 Task: Add Sprouts French Roast Dark Blend Ground Coffee to the cart.
Action: Mouse pressed left at (19, 97)
Screenshot: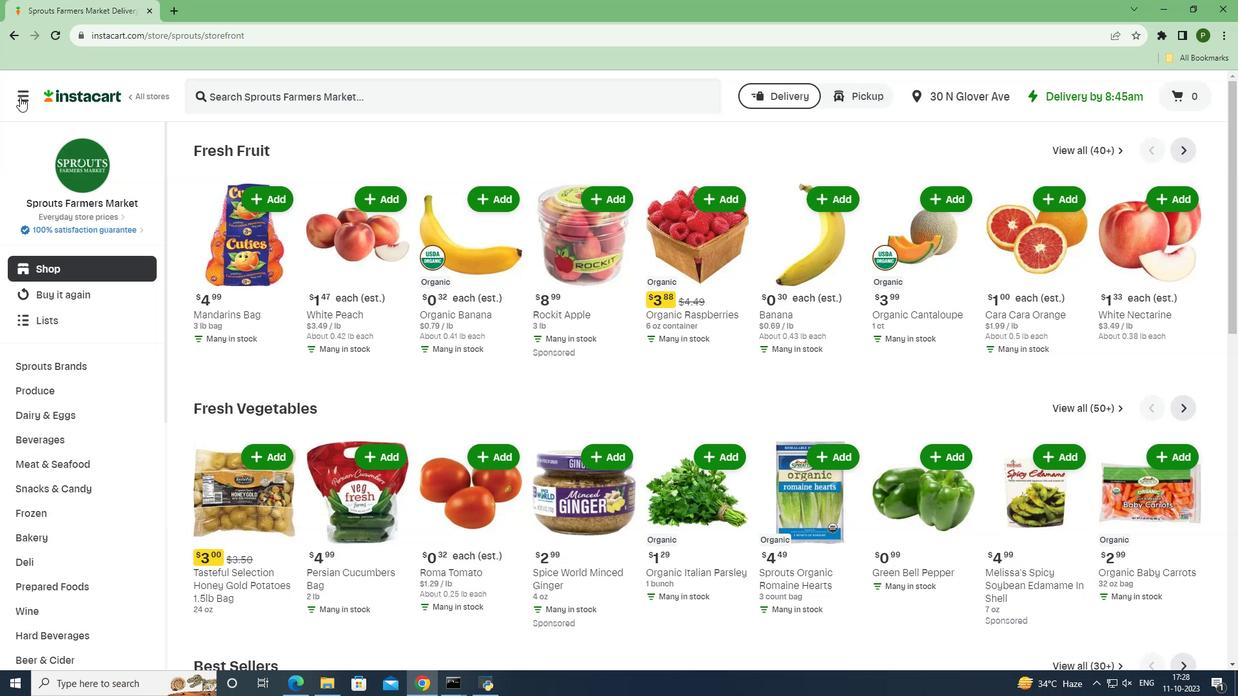 
Action: Mouse moved to (46, 345)
Screenshot: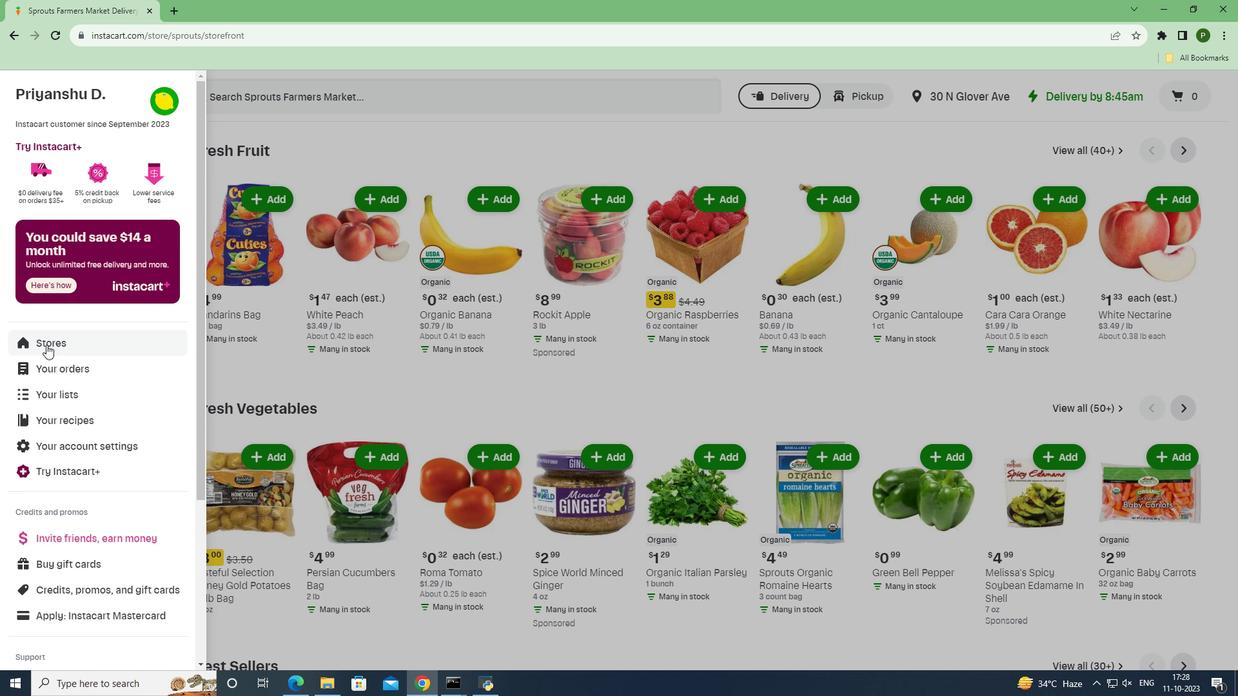 
Action: Mouse pressed left at (46, 345)
Screenshot: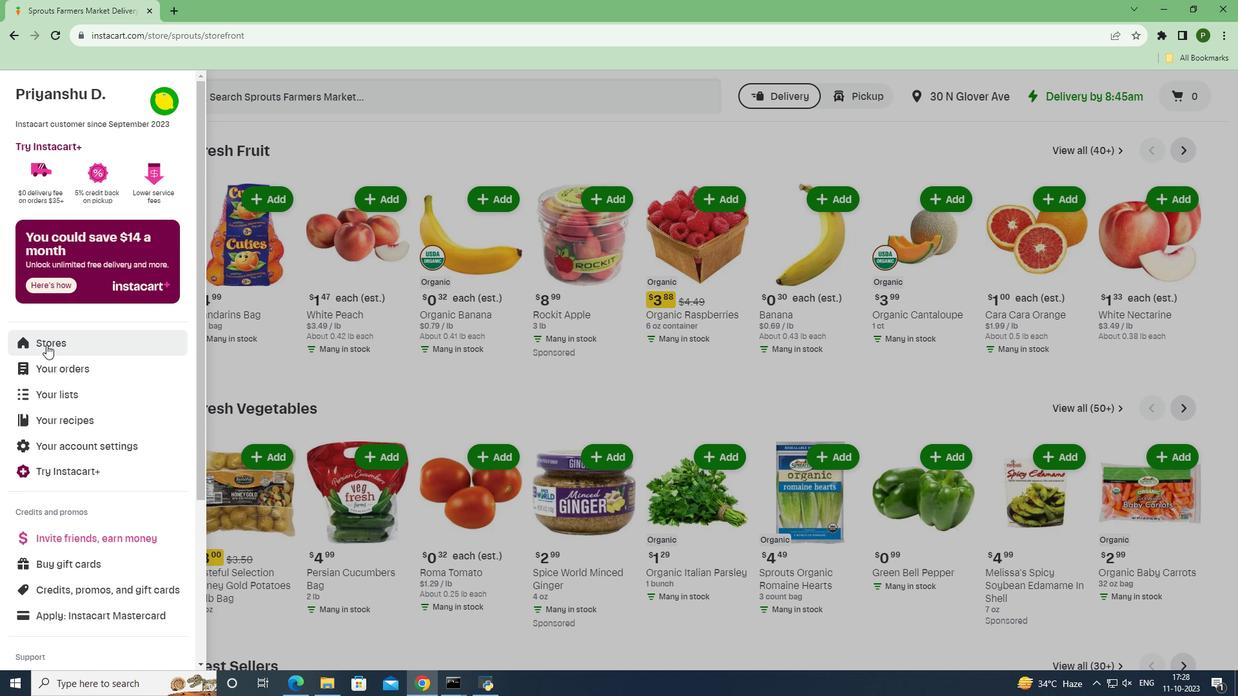 
Action: Mouse moved to (296, 147)
Screenshot: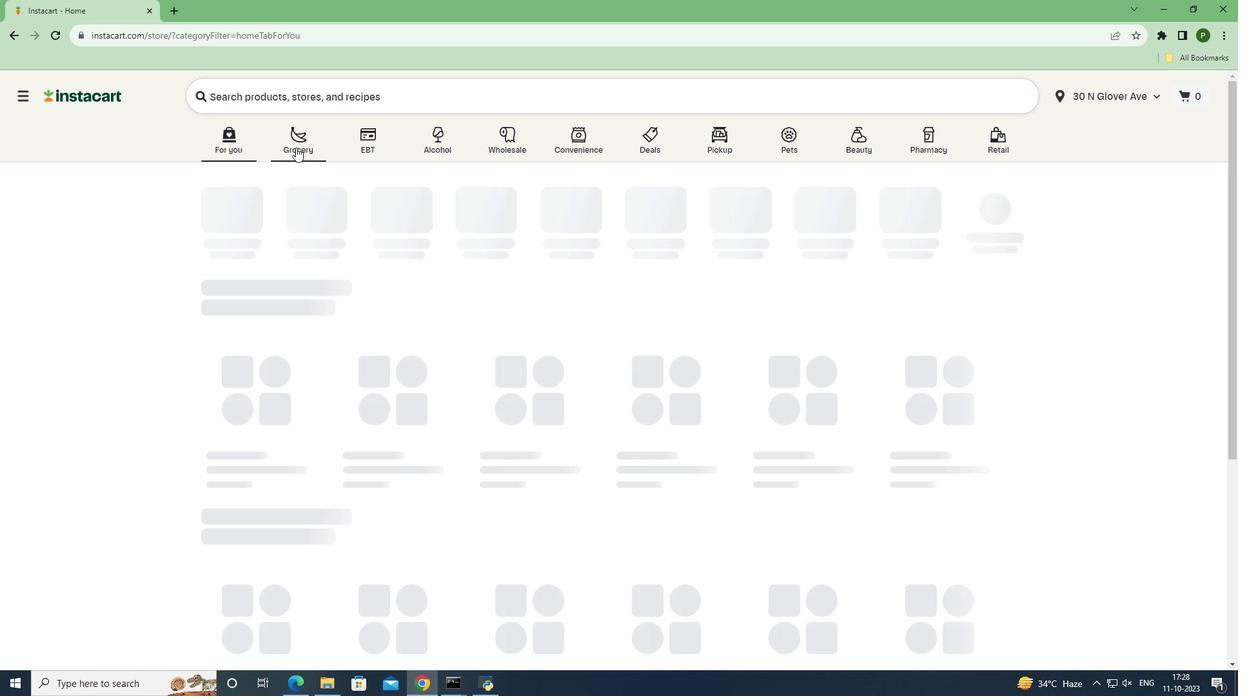 
Action: Mouse pressed left at (296, 147)
Screenshot: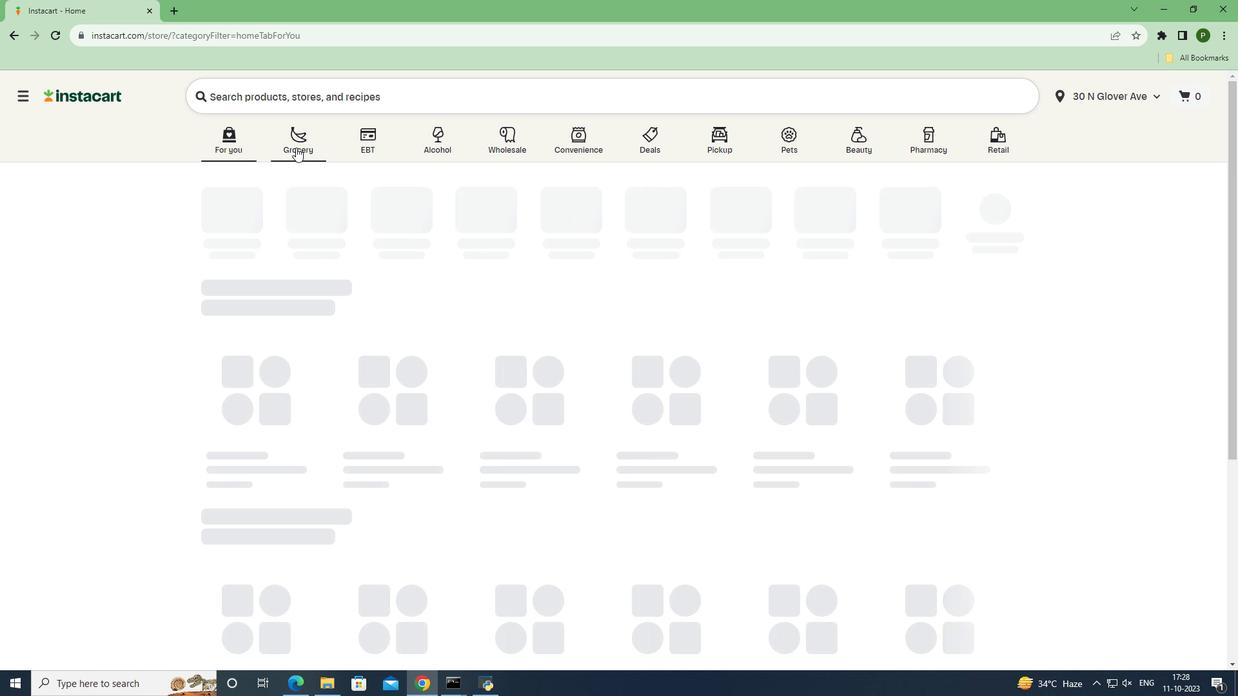 
Action: Mouse moved to (529, 297)
Screenshot: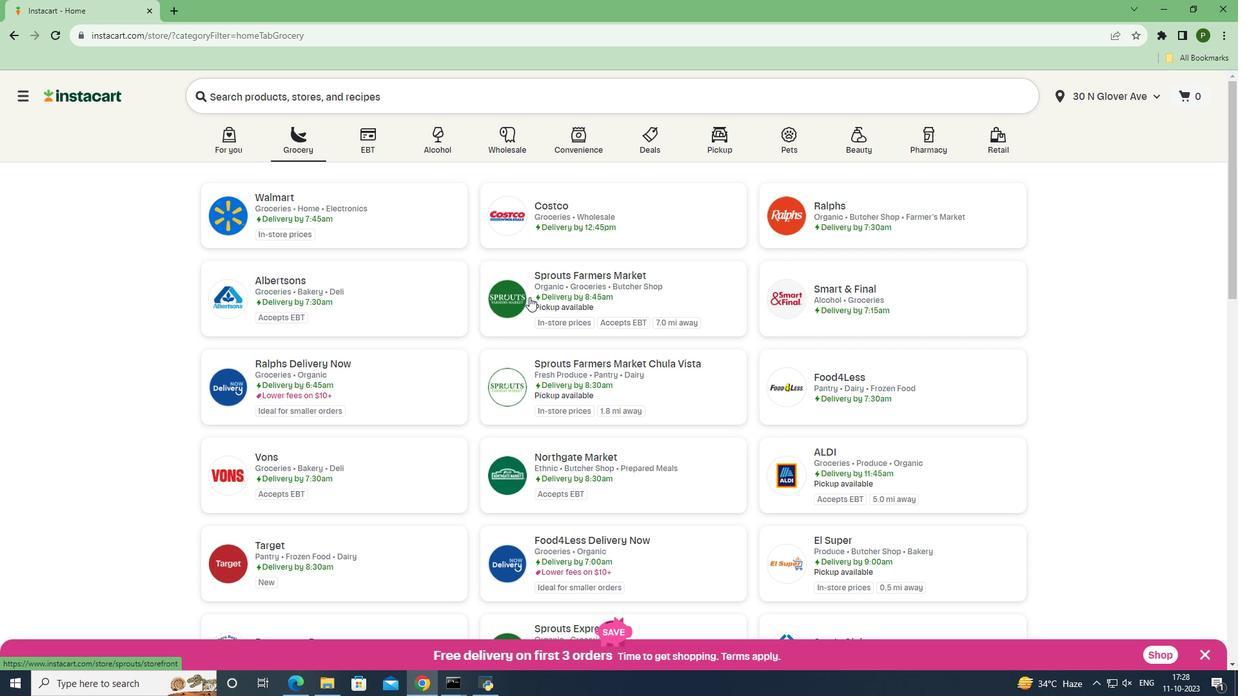 
Action: Mouse pressed left at (529, 297)
Screenshot: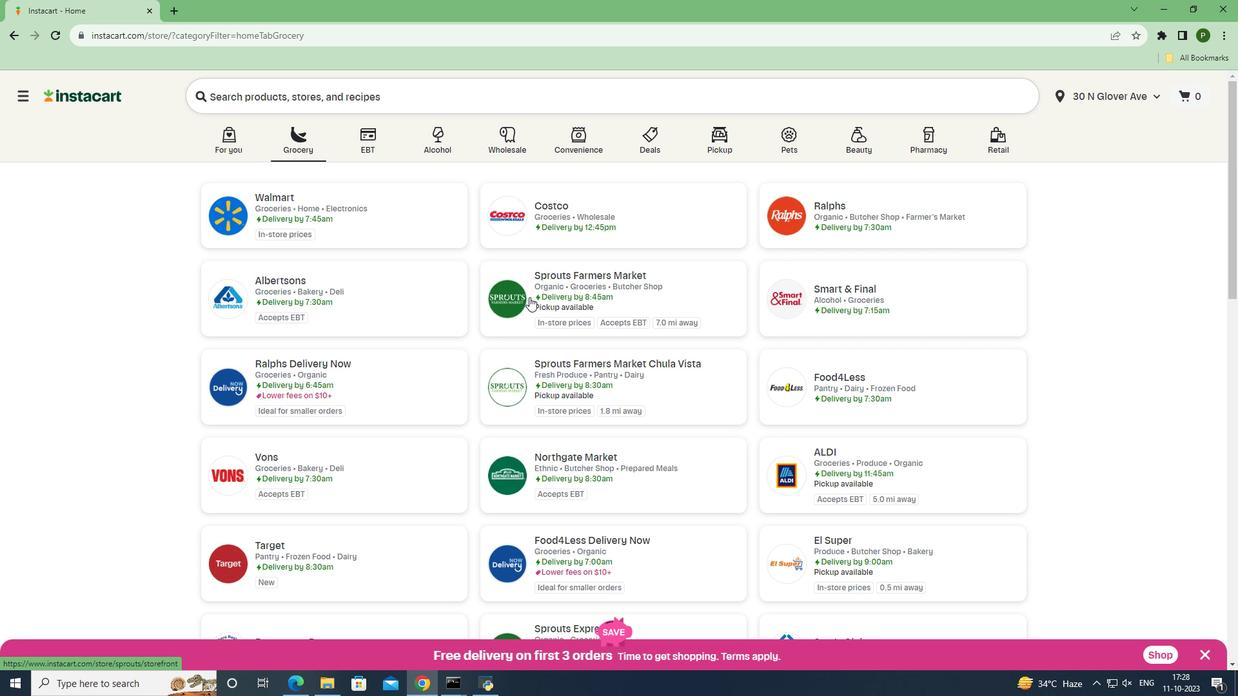 
Action: Mouse moved to (67, 438)
Screenshot: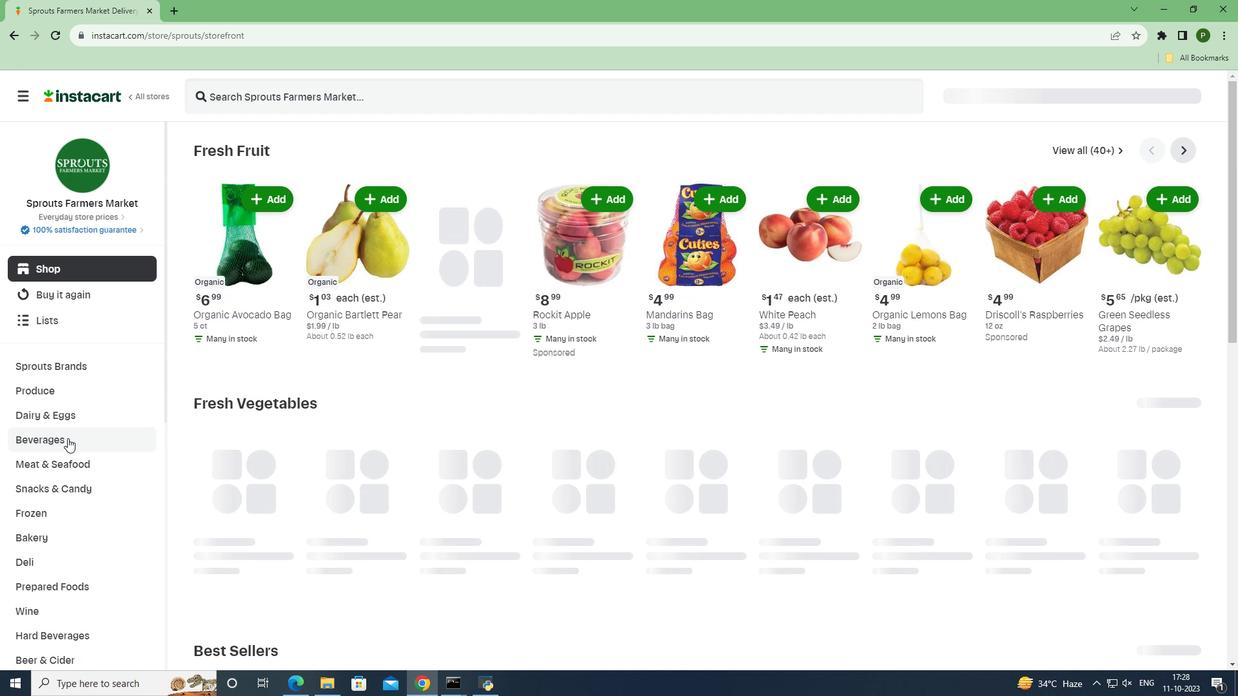 
Action: Mouse pressed left at (67, 438)
Screenshot: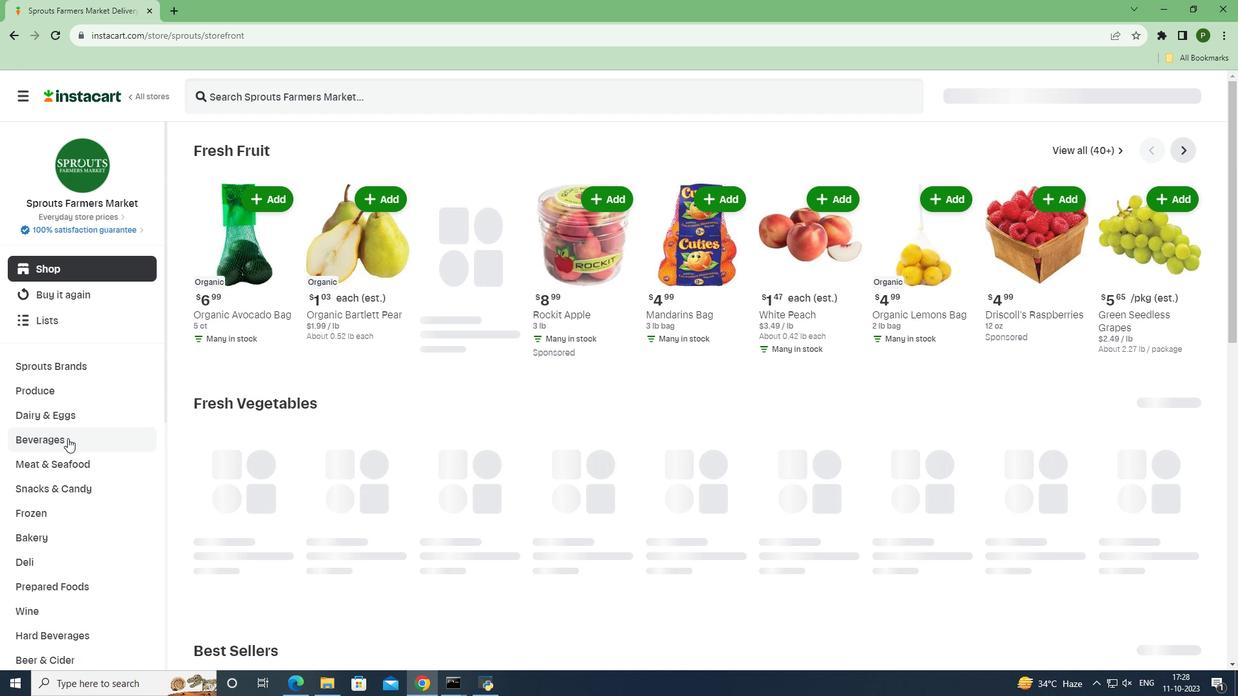 
Action: Mouse moved to (50, 513)
Screenshot: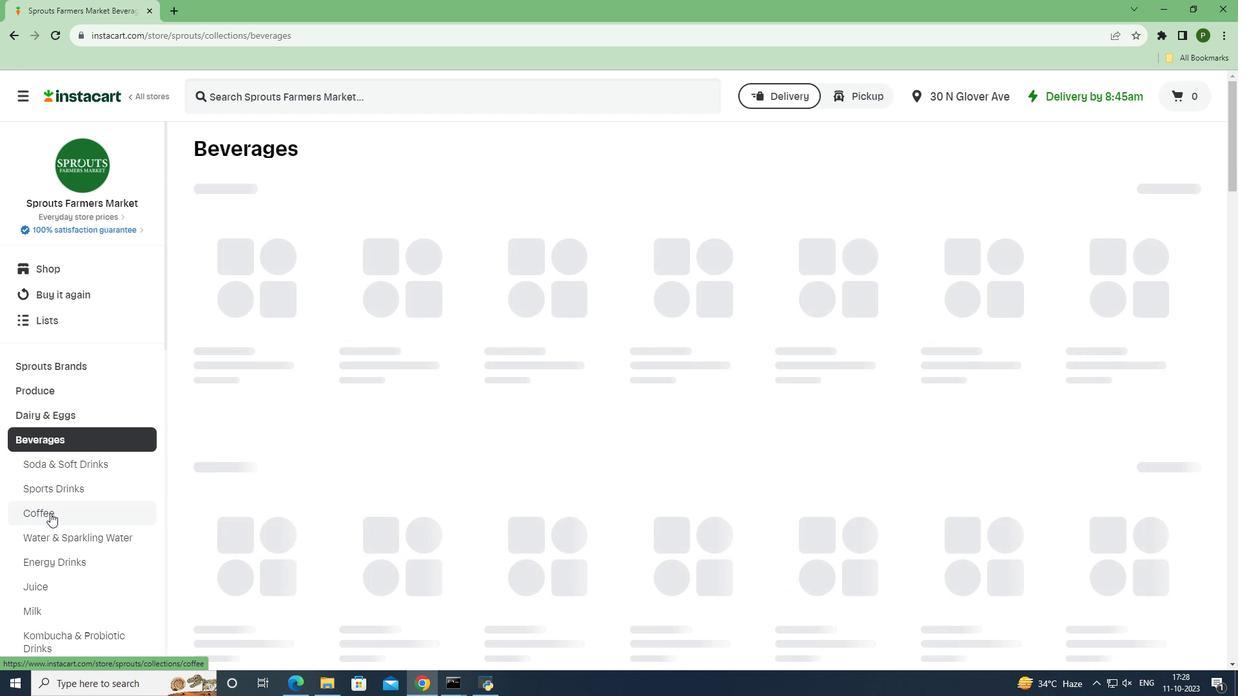 
Action: Mouse pressed left at (50, 513)
Screenshot: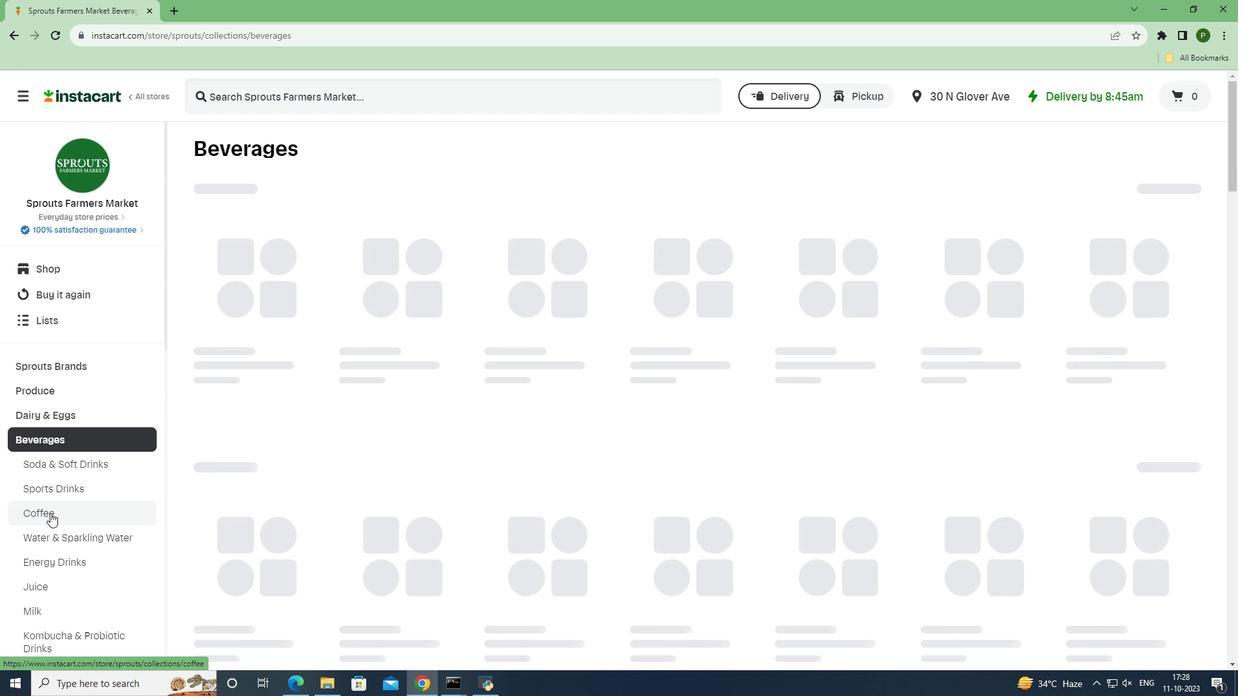 
Action: Mouse moved to (227, 98)
Screenshot: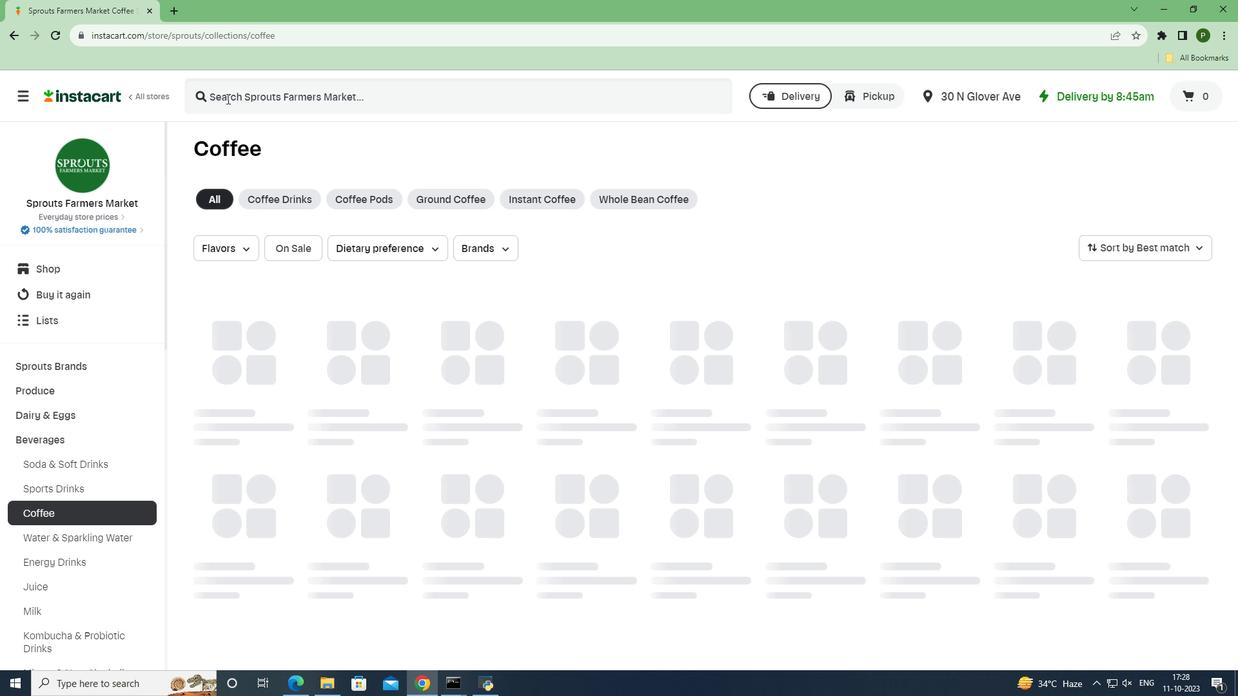 
Action: Mouse pressed left at (227, 98)
Screenshot: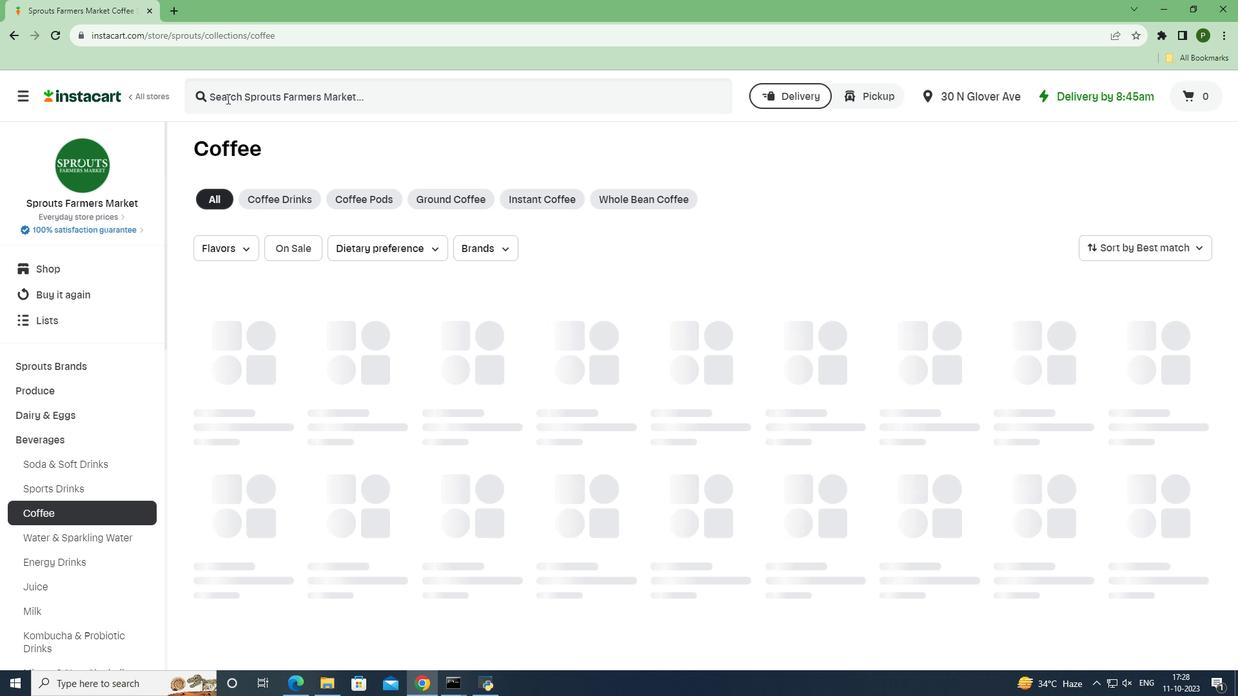
Action: Key pressed <Key.caps_lock>S
Screenshot: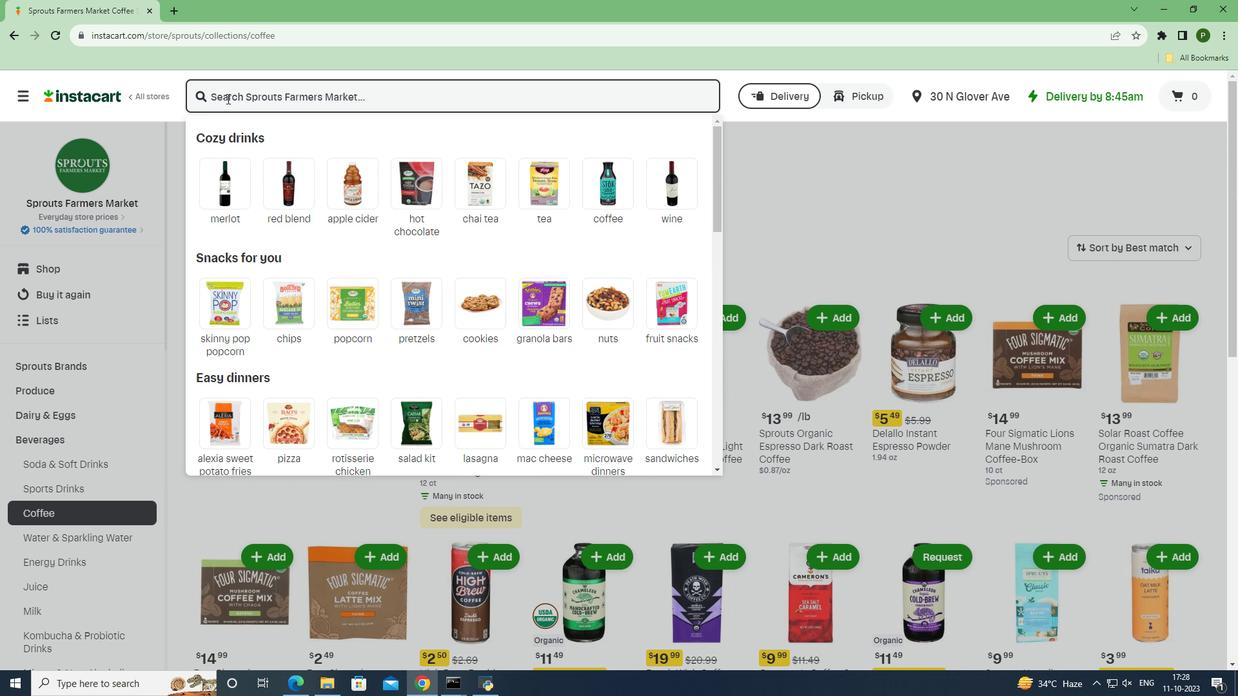 
Action: Mouse moved to (226, 98)
Screenshot: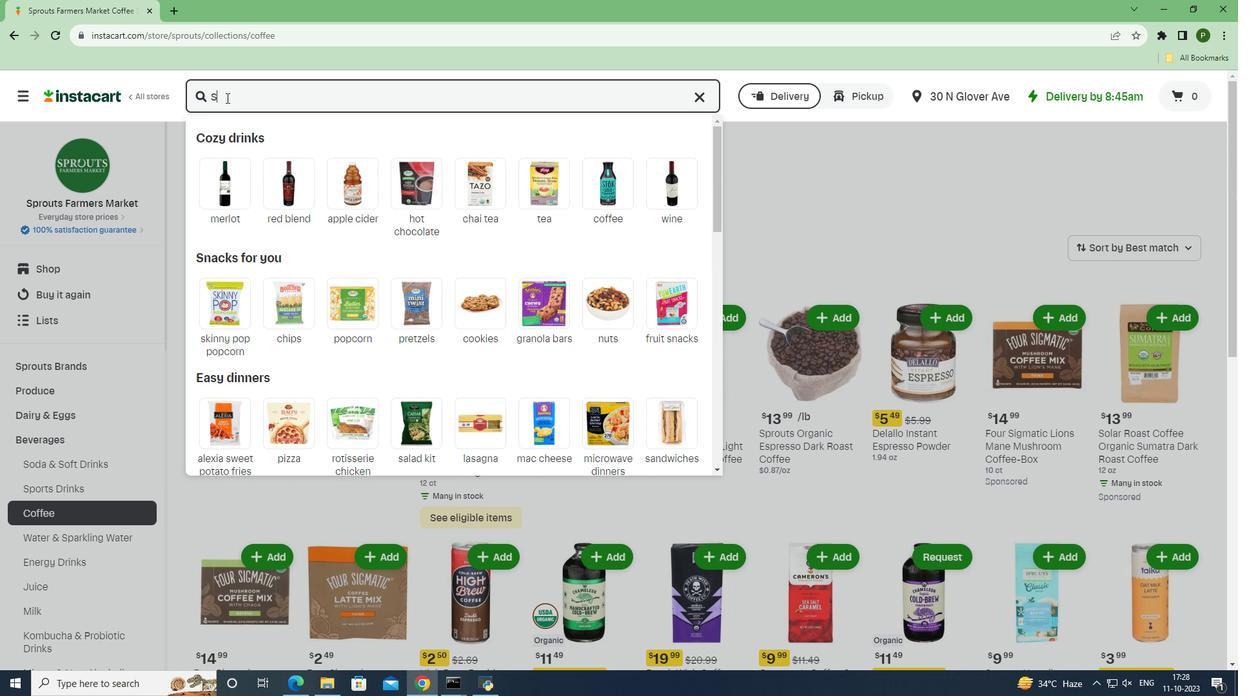 
Action: Key pressed <Key.caps_lock>prouts<Key.space><Key.caps_lock>F<Key.caps_lock>rench<Key.space><Key.caps_lock>R<Key.caps_lock>oast<Key.space><Key.caps_lock>D<Key.caps_lock>ark<Key.space><Key.caps_lock>B<Key.caps_lock>lend<Key.space><Key.caps_lock>G<Key.caps_lock>round<Key.space><Key.caps_lock>C<Key.caps_lock>offee<Key.enter>
Screenshot: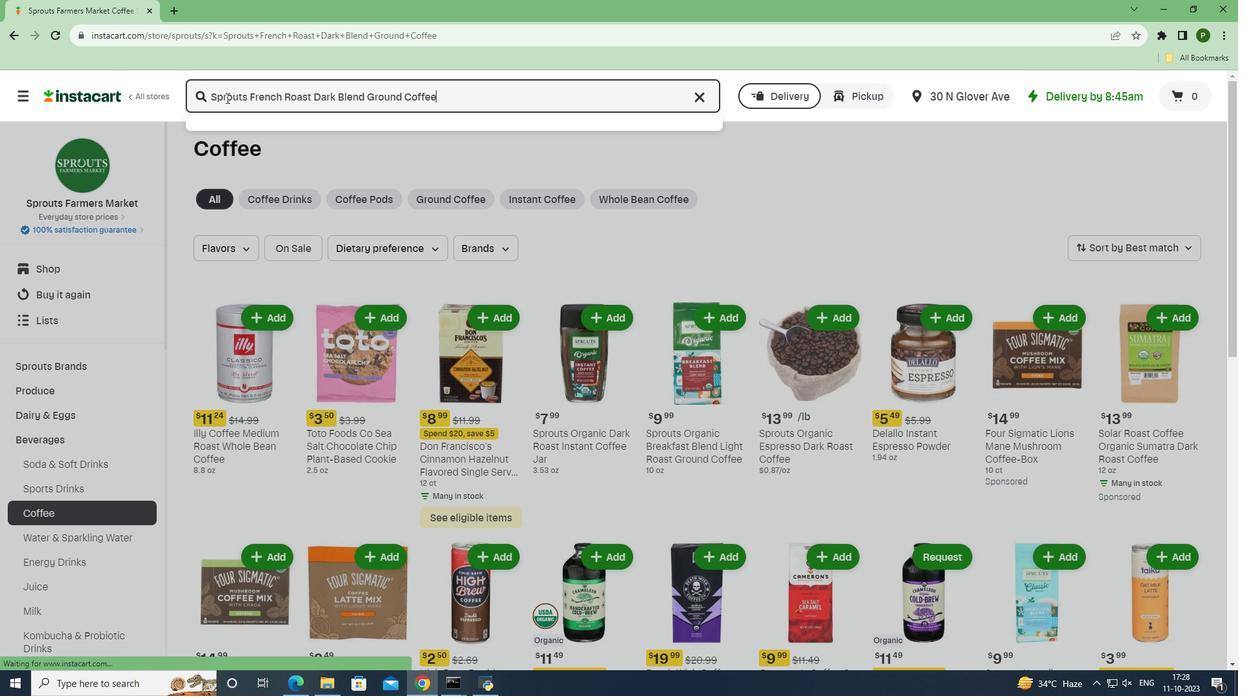 
Action: Mouse moved to (741, 219)
Screenshot: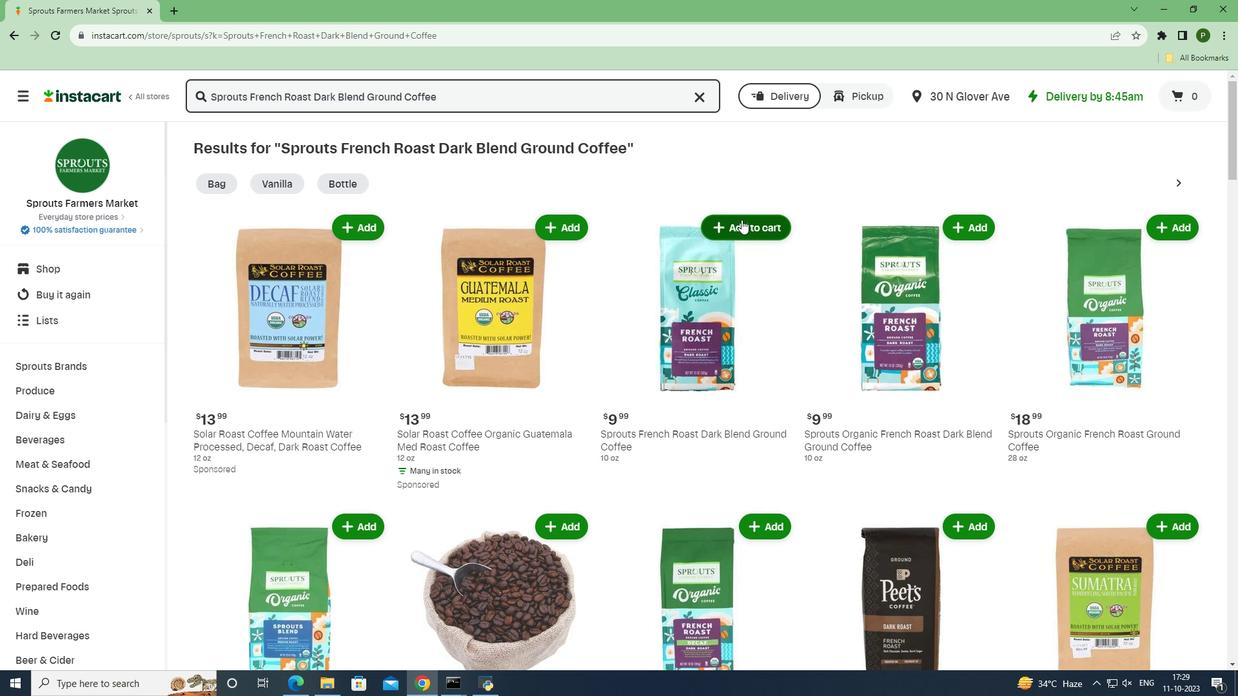 
Action: Mouse pressed left at (741, 219)
Screenshot: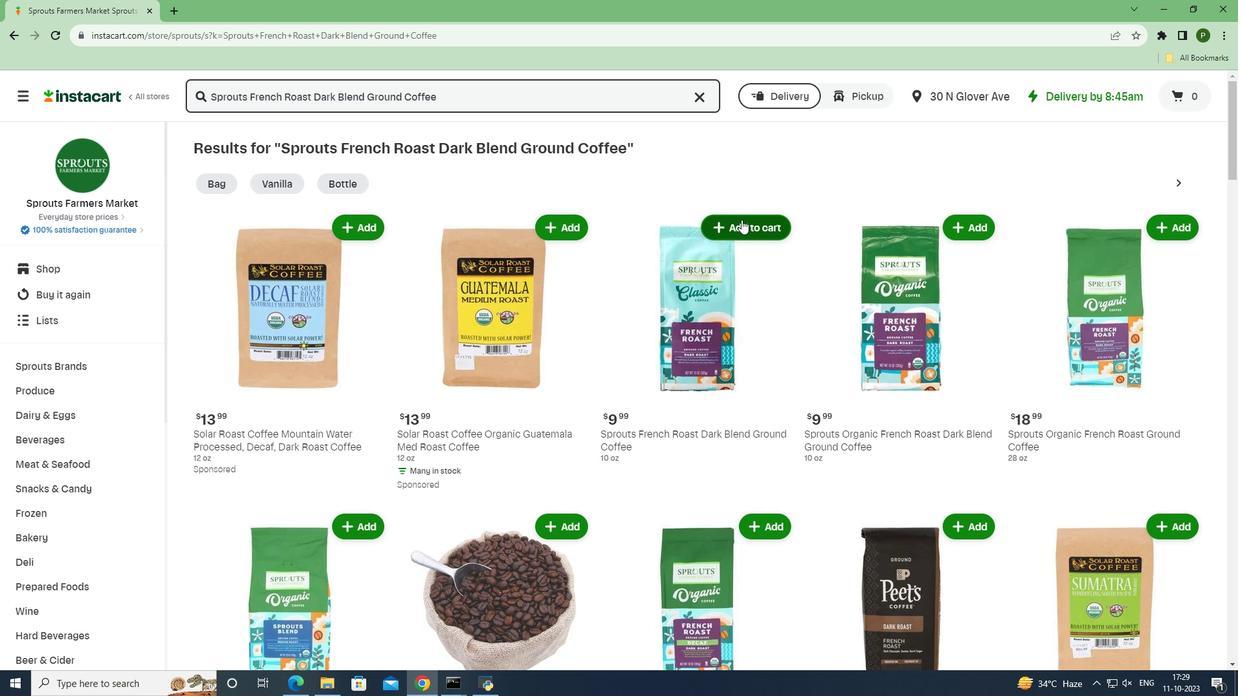 
Action: Mouse moved to (772, 301)
Screenshot: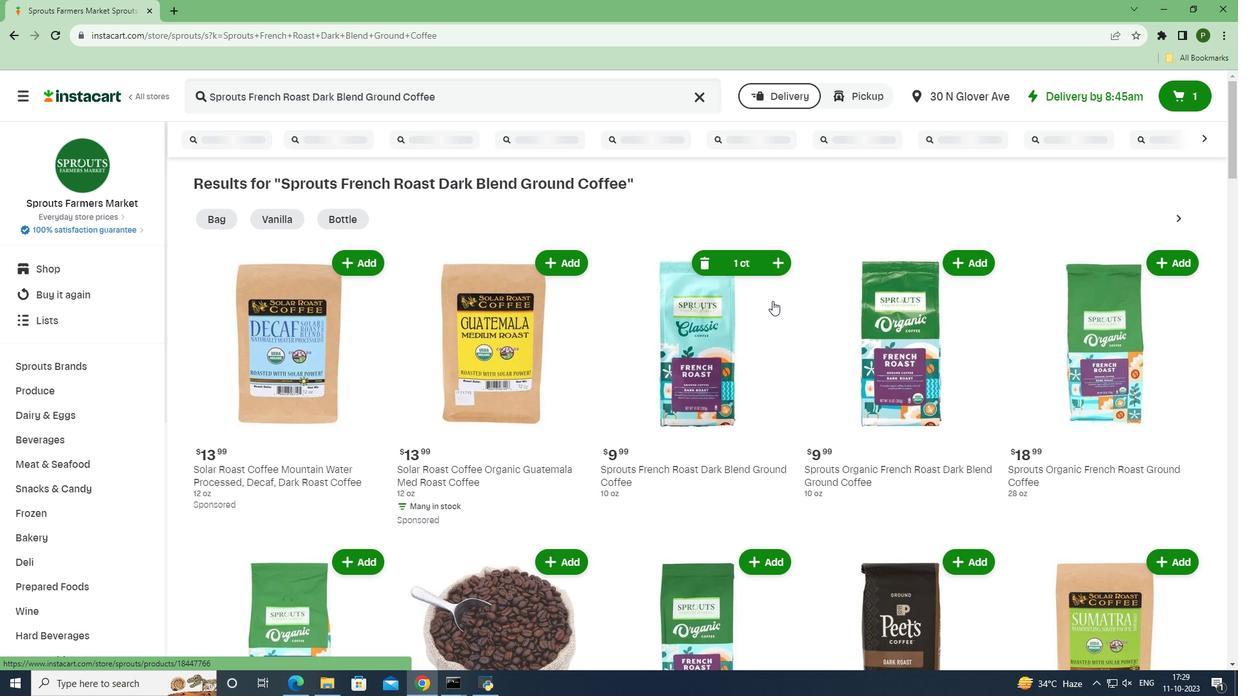 
